Task: Update the home feature of the saved search to include washer/dryer hookup.
Action: Mouse moved to (379, 279)
Screenshot: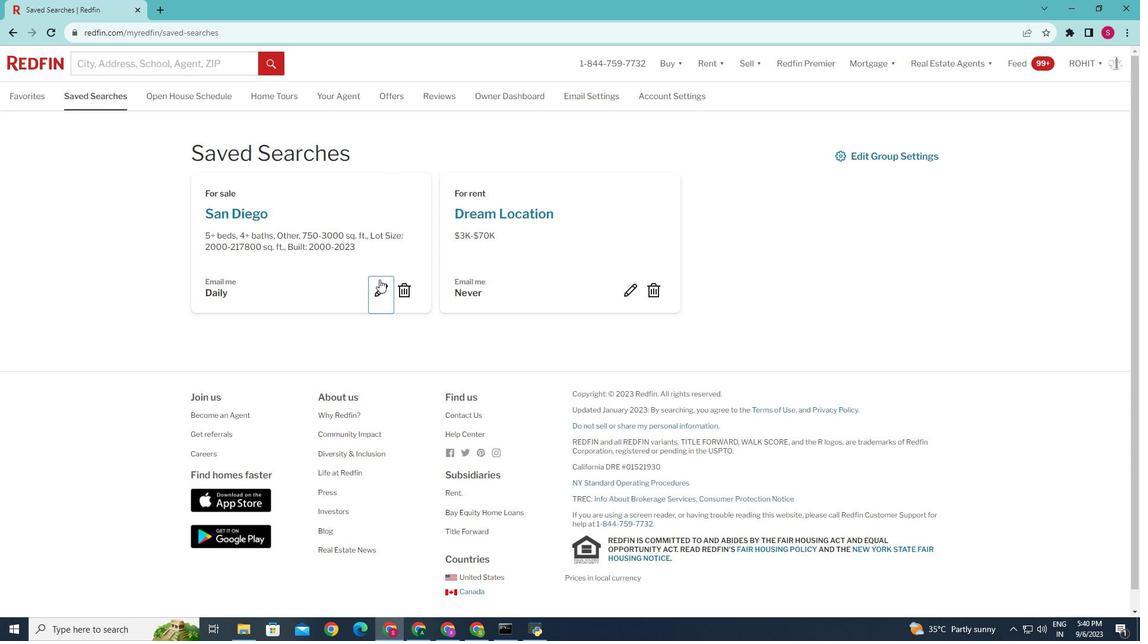 
Action: Mouse pressed left at (379, 279)
Screenshot: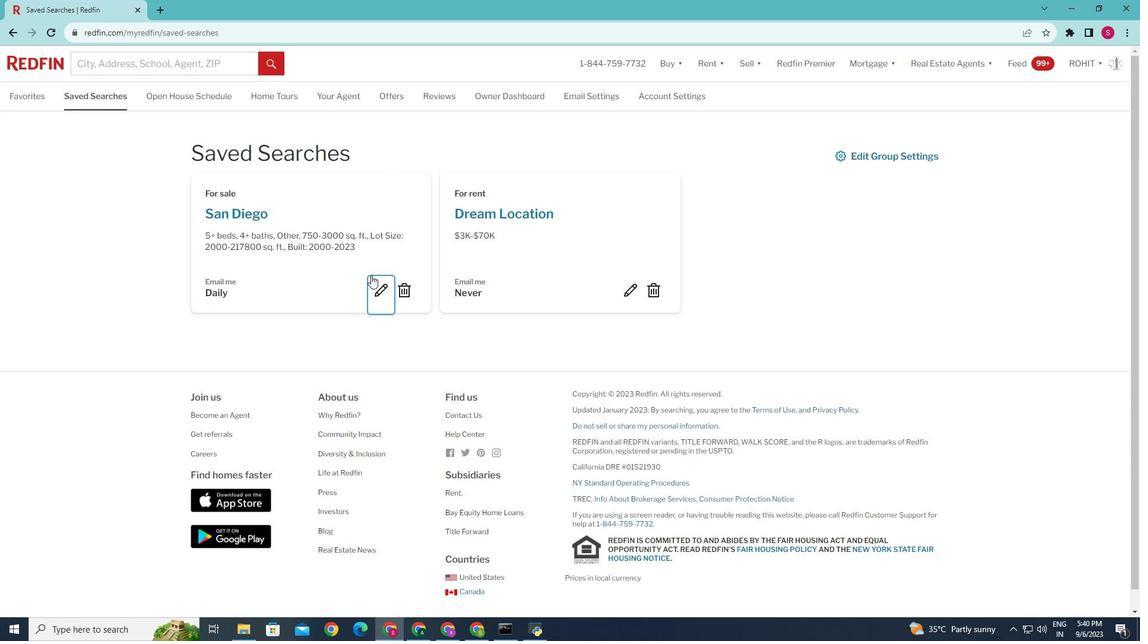 
Action: Mouse moved to (569, 317)
Screenshot: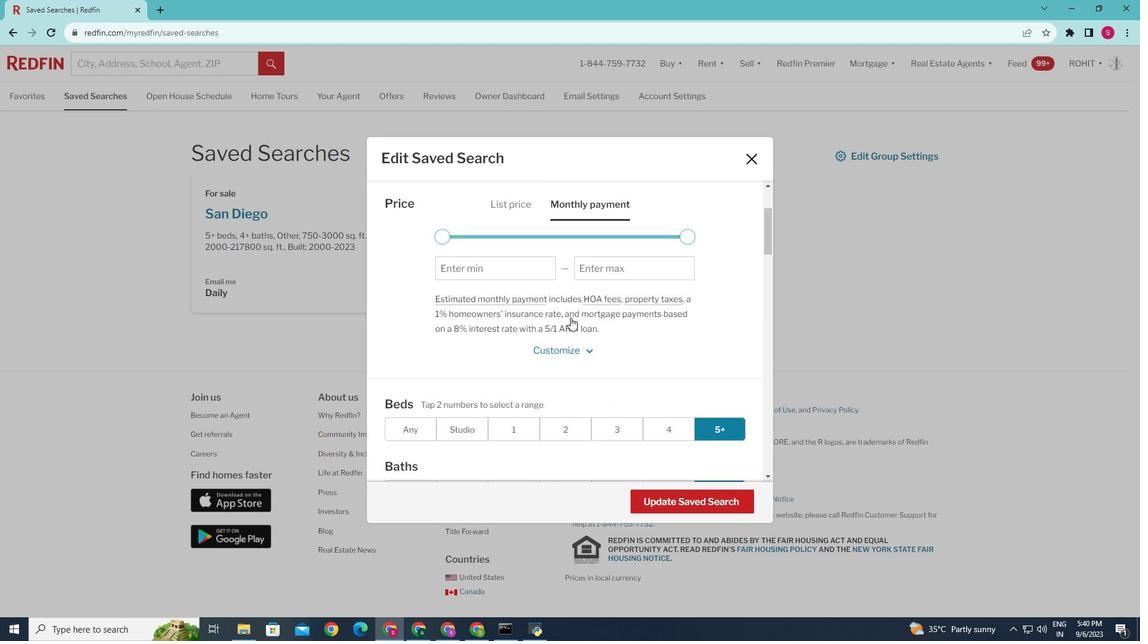 
Action: Mouse scrolled (569, 317) with delta (0, 0)
Screenshot: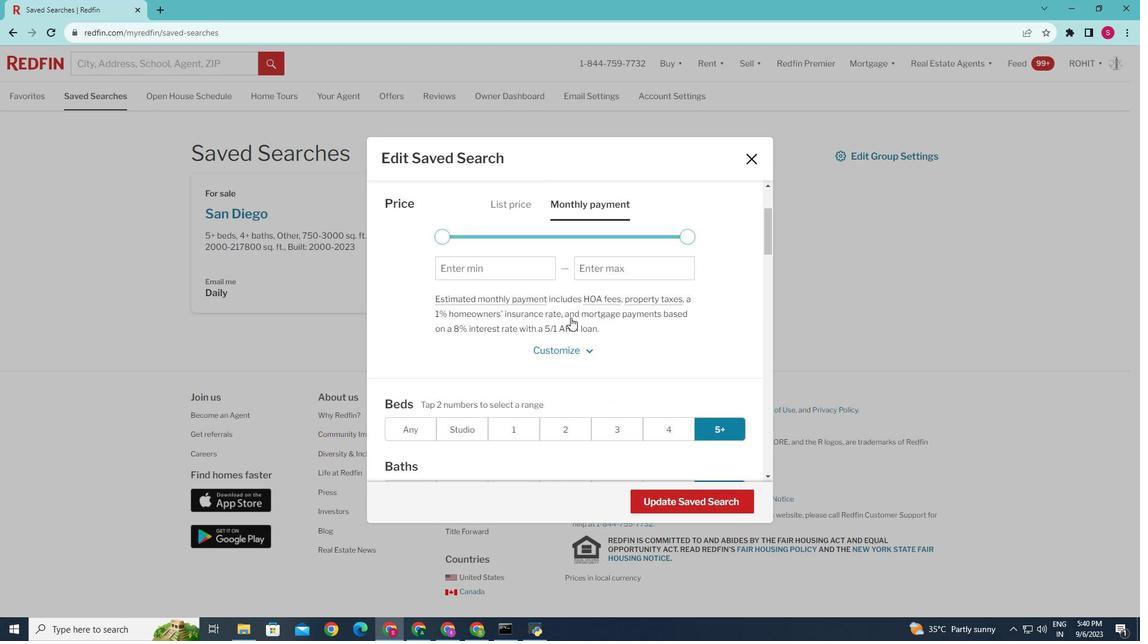 
Action: Mouse moved to (570, 317)
Screenshot: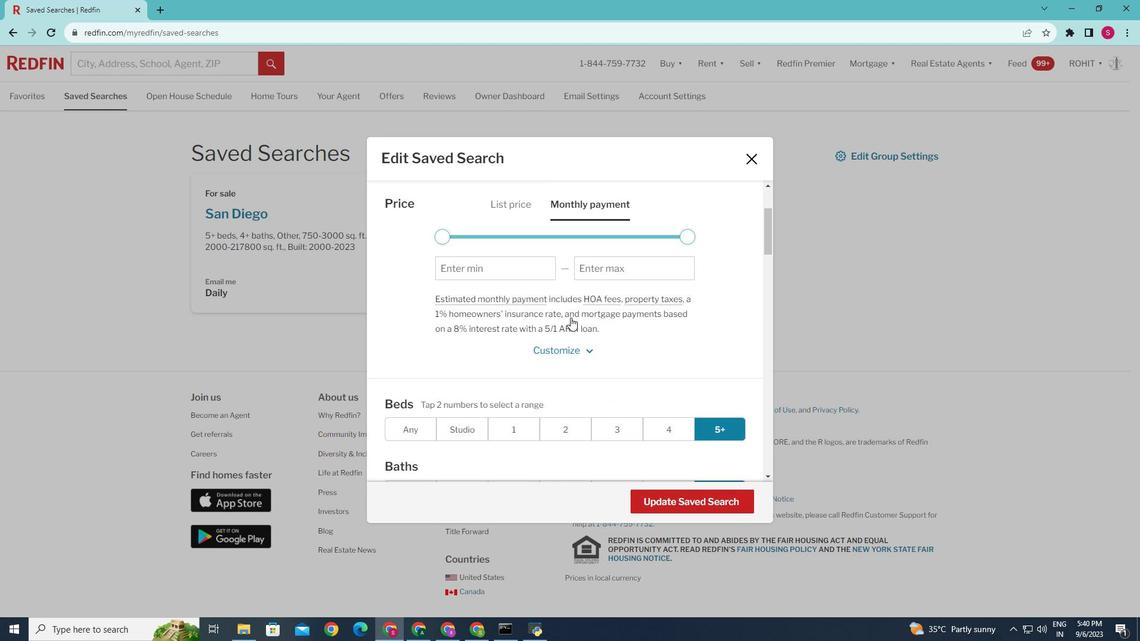 
Action: Mouse scrolled (570, 317) with delta (0, 0)
Screenshot: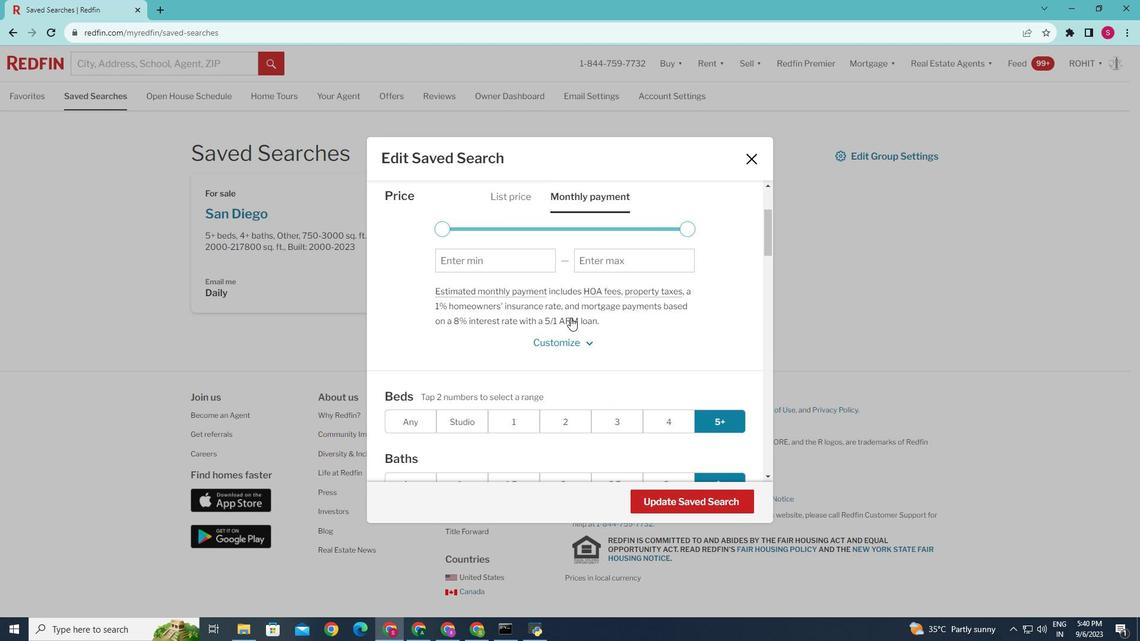 
Action: Mouse scrolled (570, 317) with delta (0, 0)
Screenshot: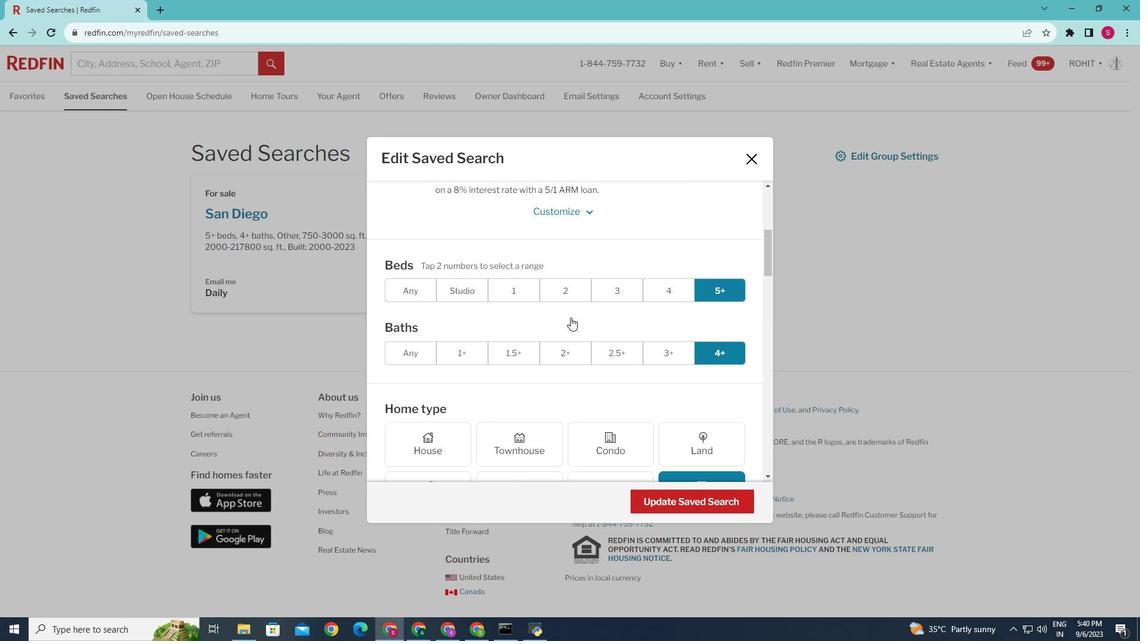 
Action: Mouse scrolled (570, 317) with delta (0, 0)
Screenshot: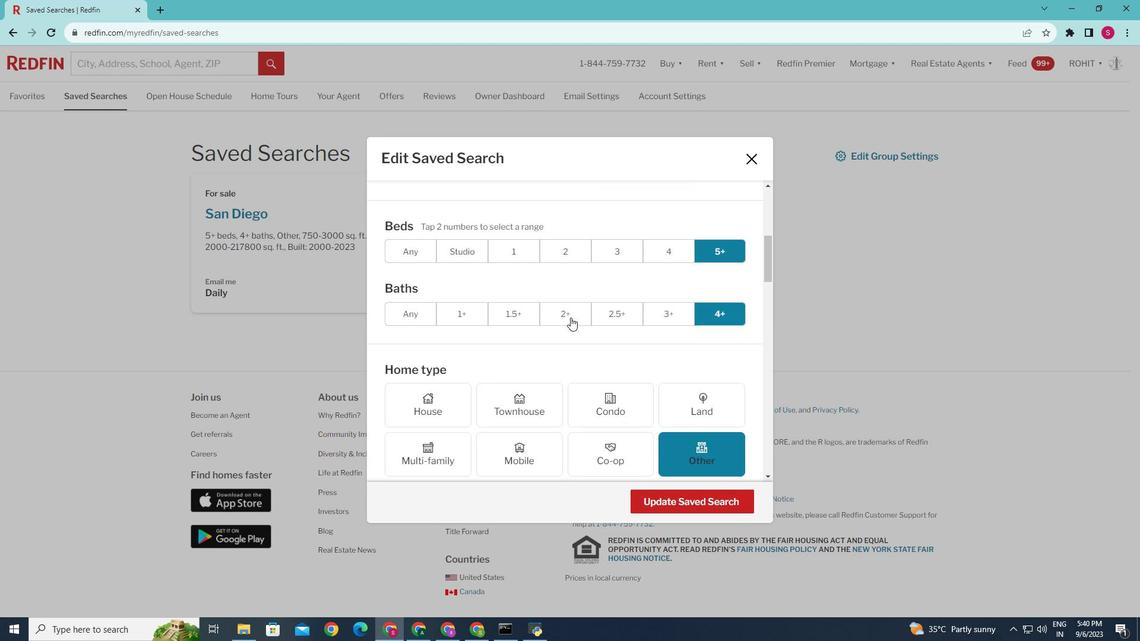 
Action: Mouse scrolled (570, 317) with delta (0, 0)
Screenshot: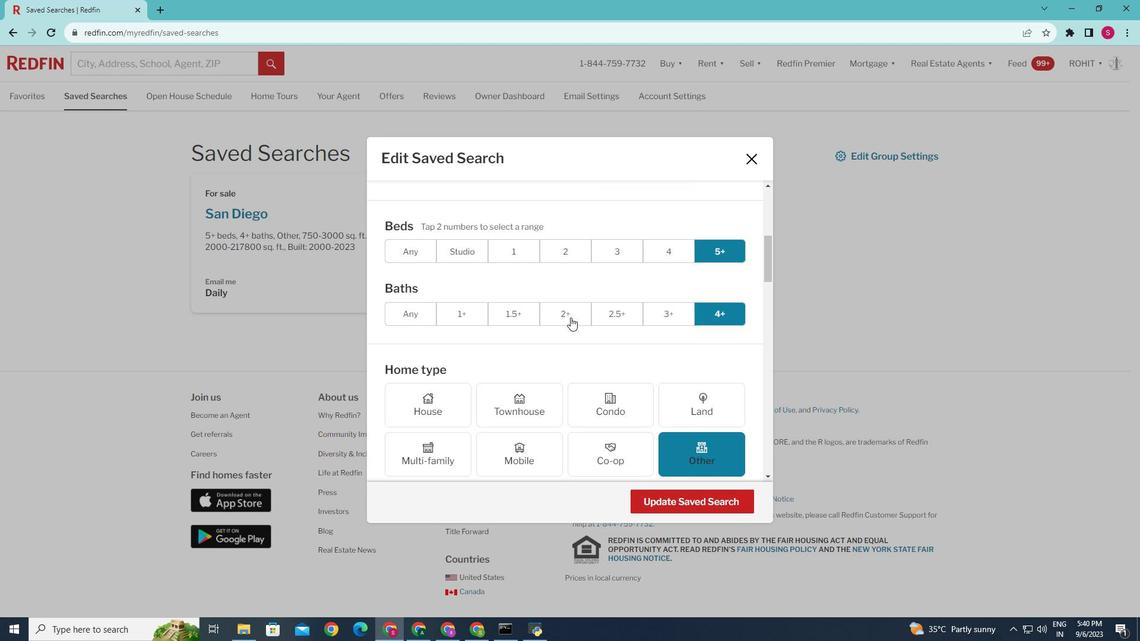 
Action: Mouse scrolled (570, 317) with delta (0, 0)
Screenshot: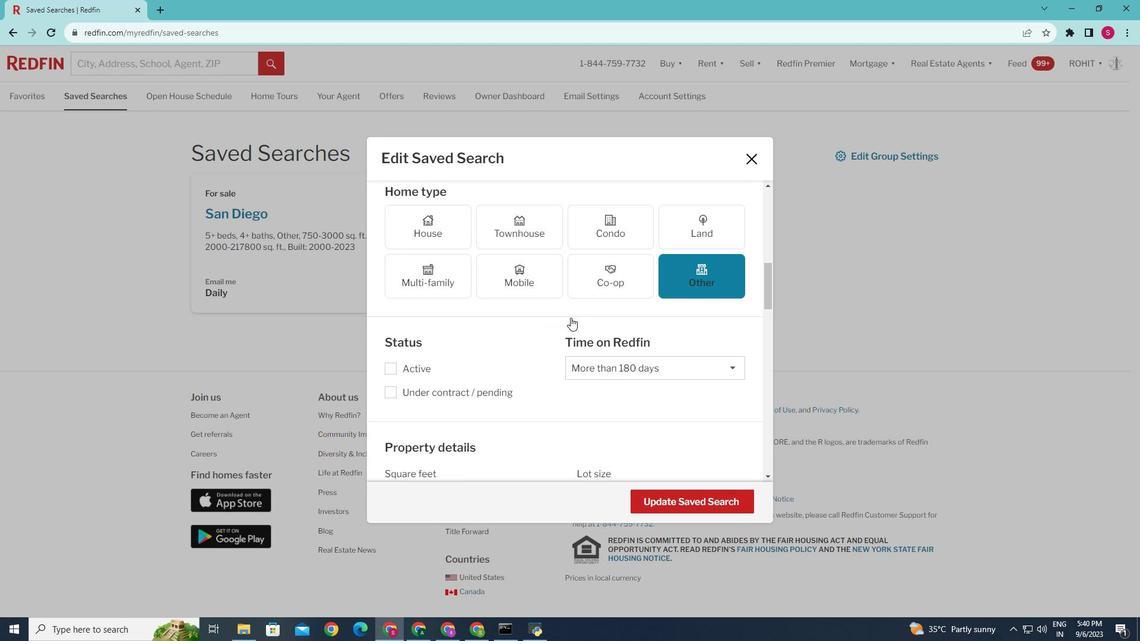 
Action: Mouse scrolled (570, 317) with delta (0, 0)
Screenshot: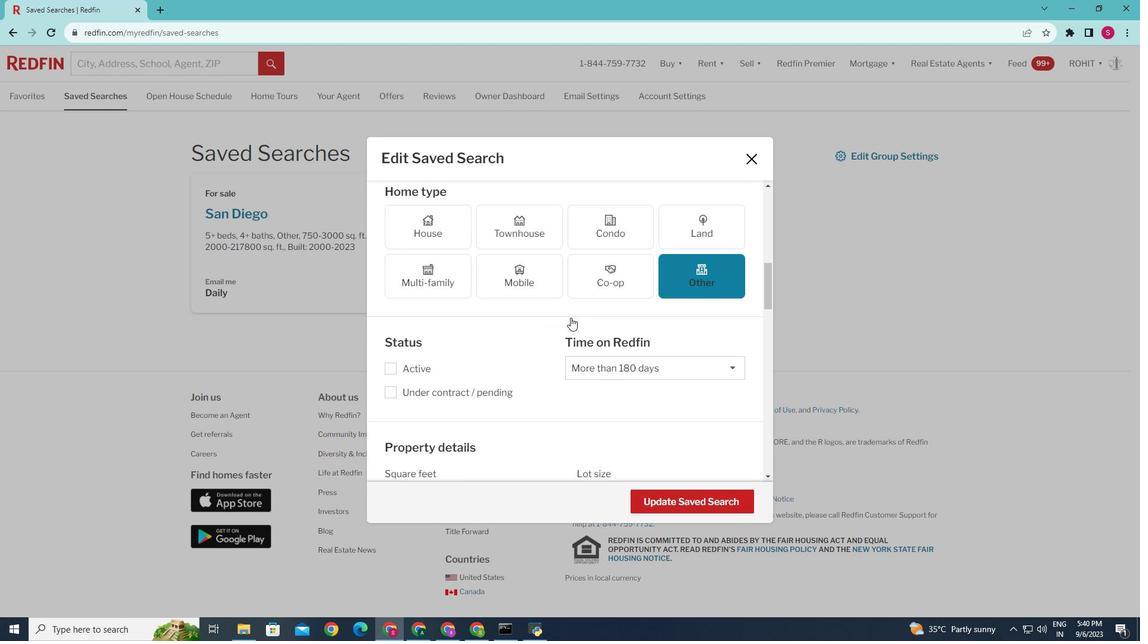 
Action: Mouse scrolled (570, 317) with delta (0, 0)
Screenshot: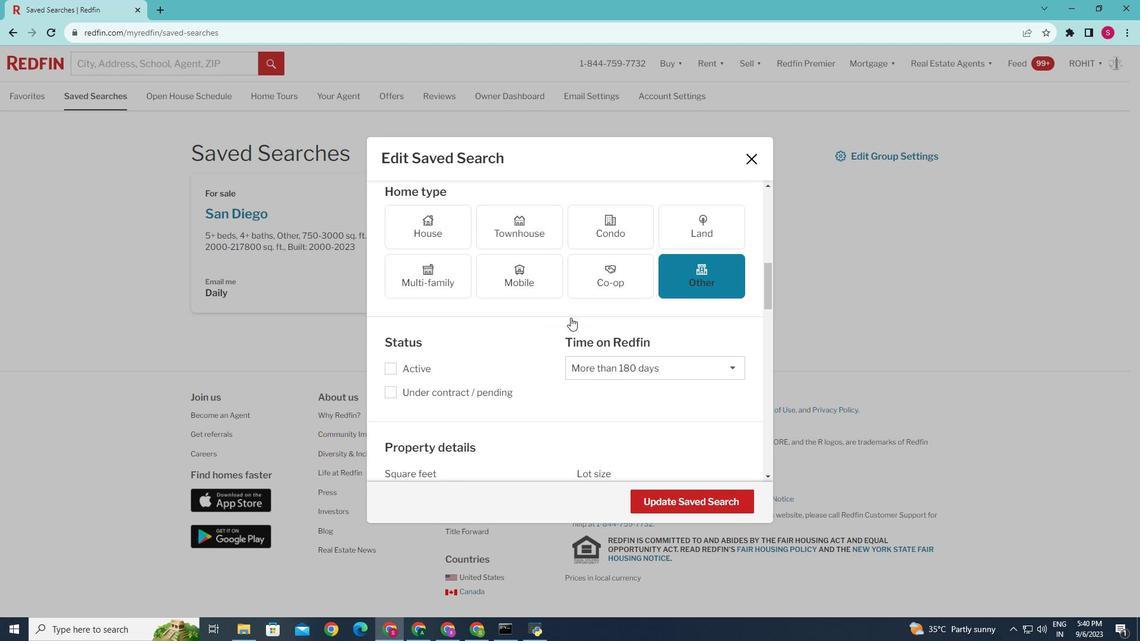 
Action: Mouse scrolled (570, 317) with delta (0, 0)
Screenshot: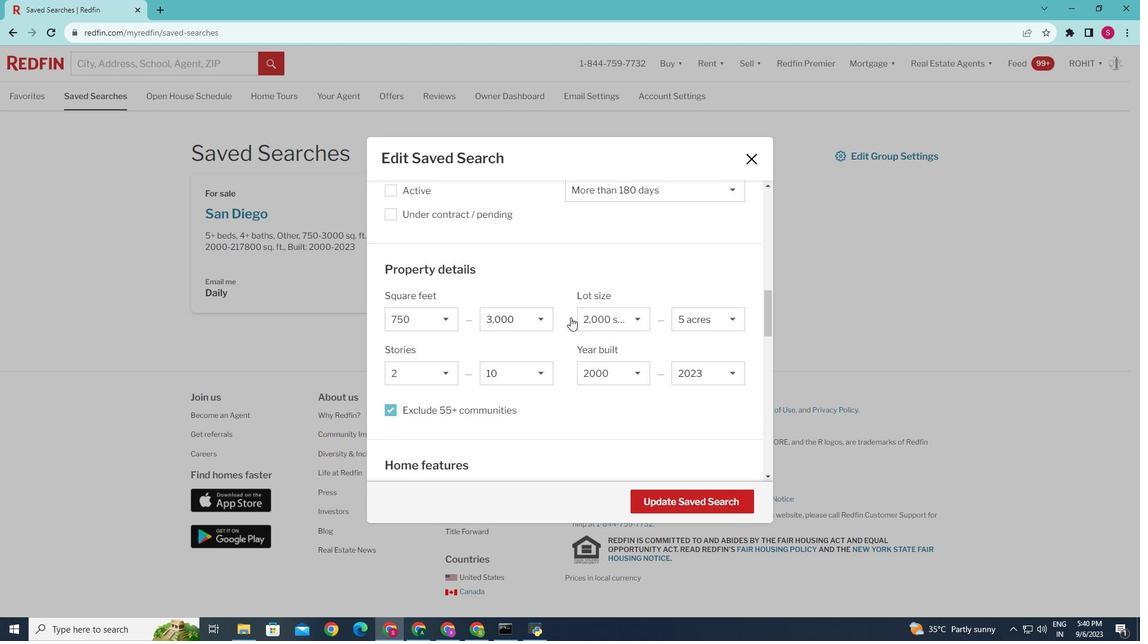
Action: Mouse scrolled (570, 317) with delta (0, 0)
Screenshot: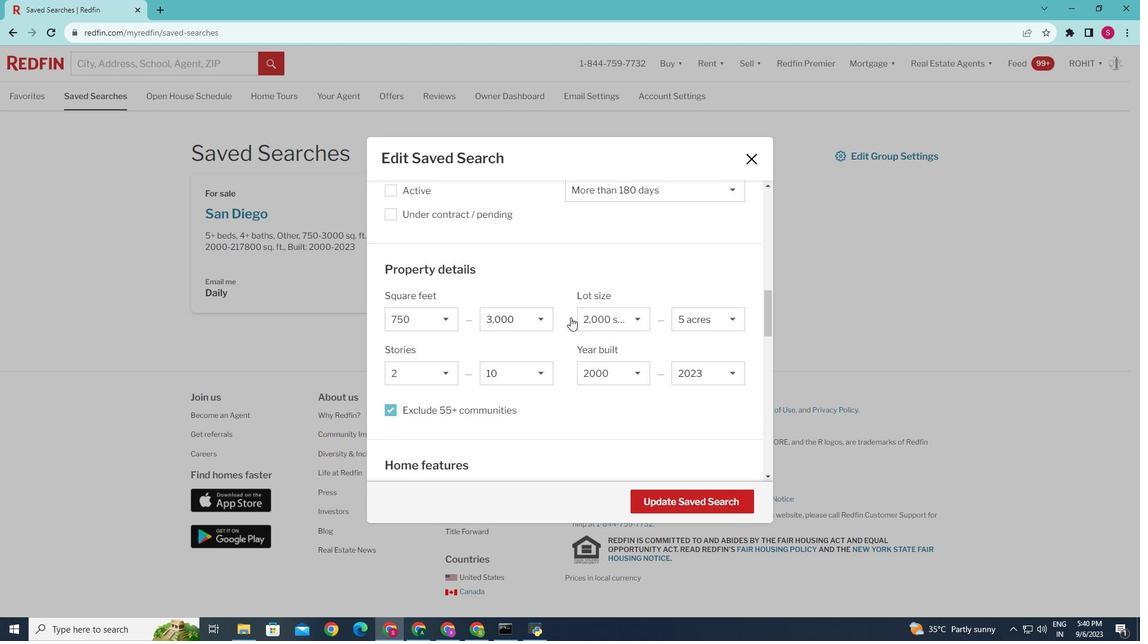 
Action: Mouse scrolled (570, 317) with delta (0, 0)
Screenshot: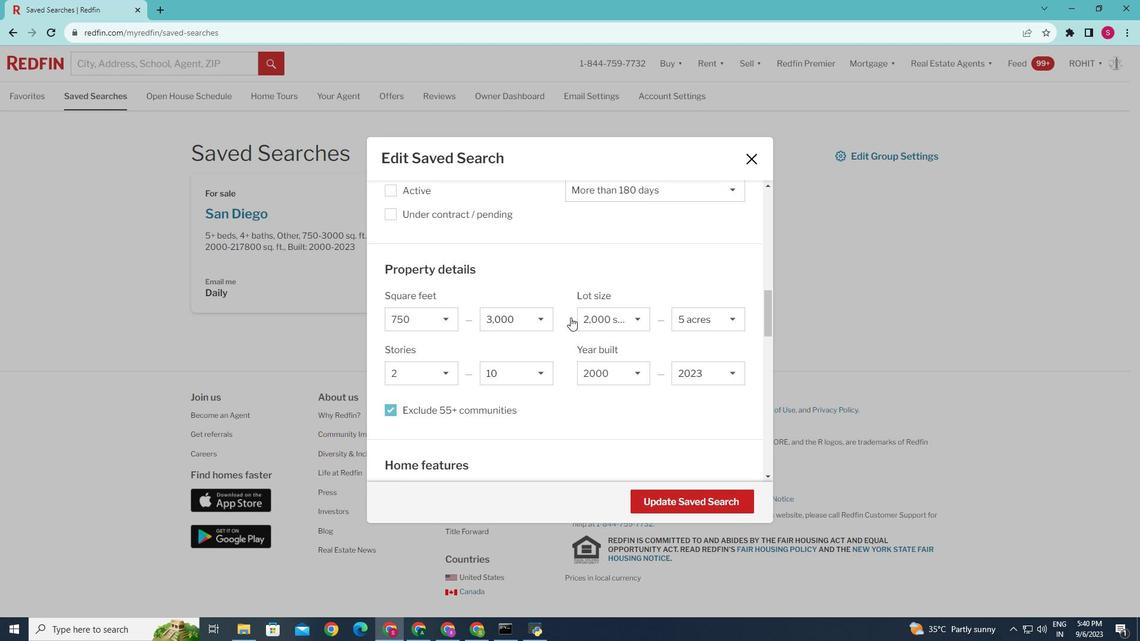 
Action: Mouse scrolled (570, 317) with delta (0, 0)
Screenshot: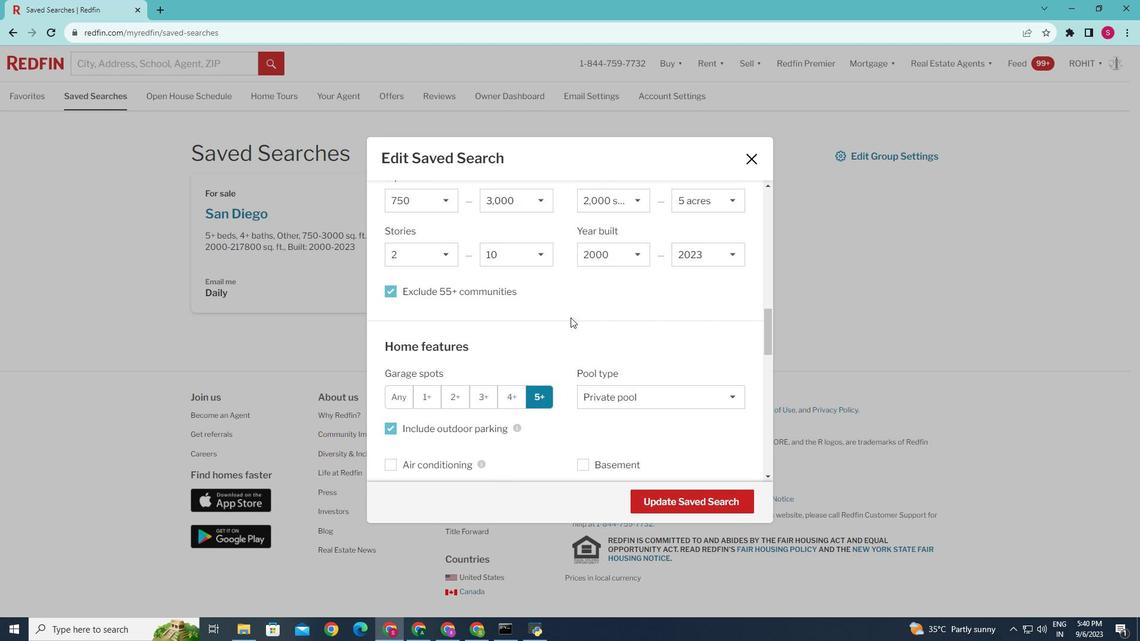 
Action: Mouse scrolled (570, 317) with delta (0, 0)
Screenshot: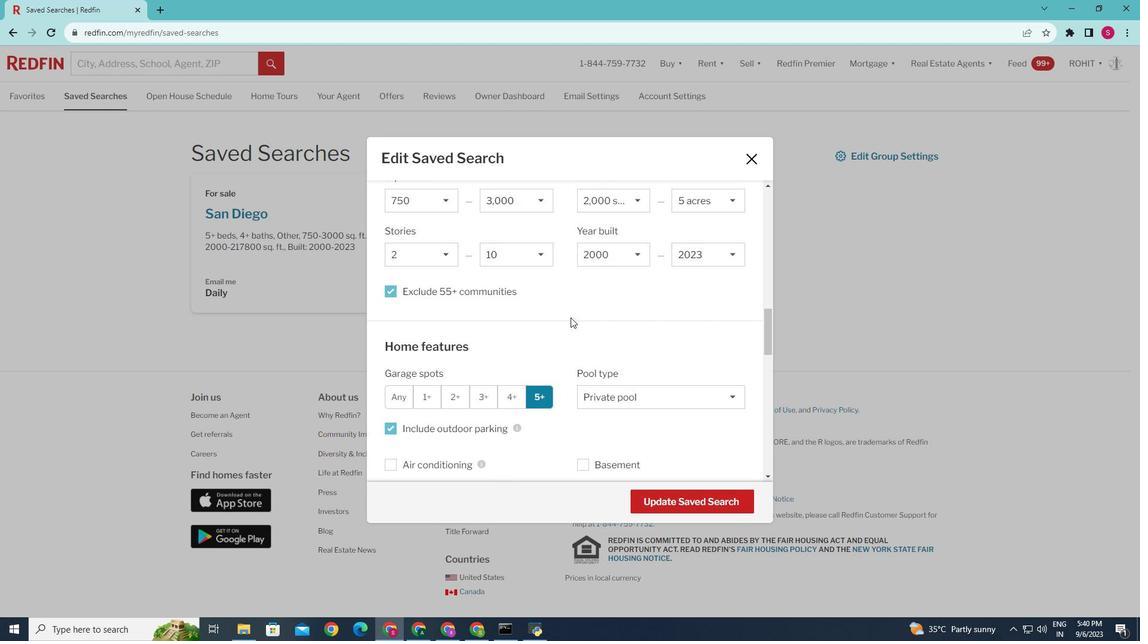 
Action: Mouse scrolled (570, 317) with delta (0, 0)
Screenshot: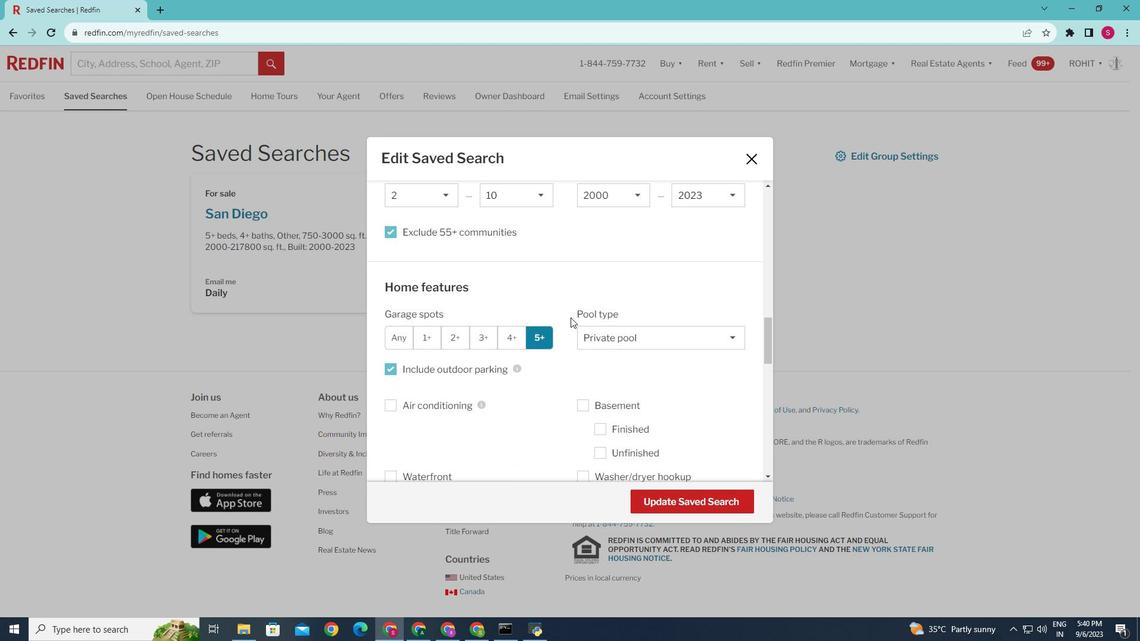 
Action: Mouse scrolled (570, 317) with delta (0, 0)
Screenshot: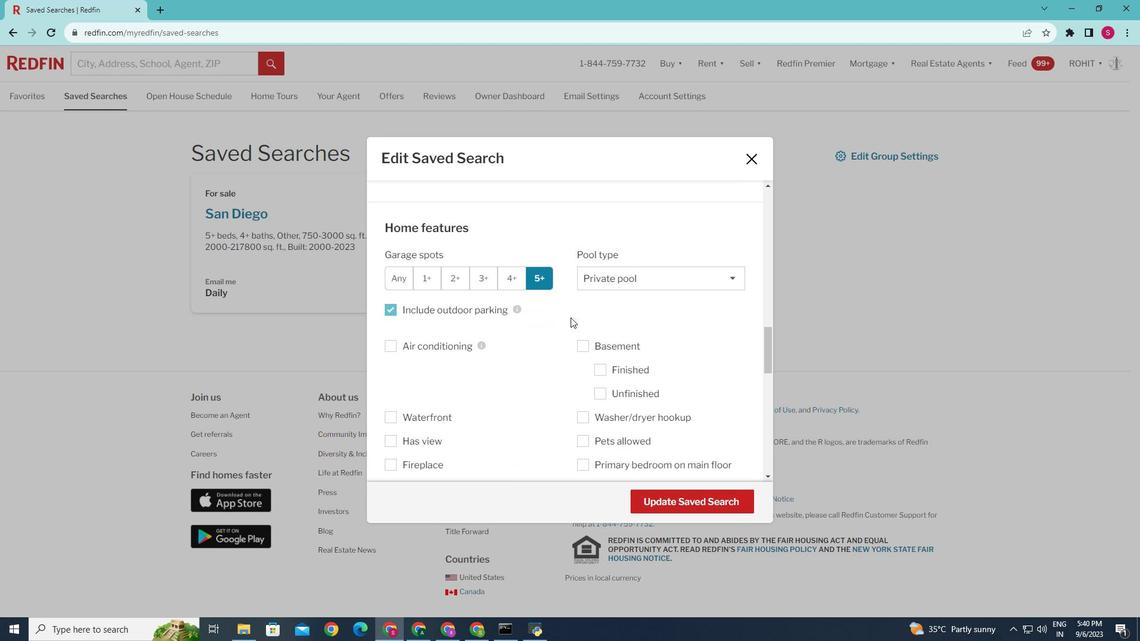 
Action: Mouse scrolled (570, 317) with delta (0, 0)
Screenshot: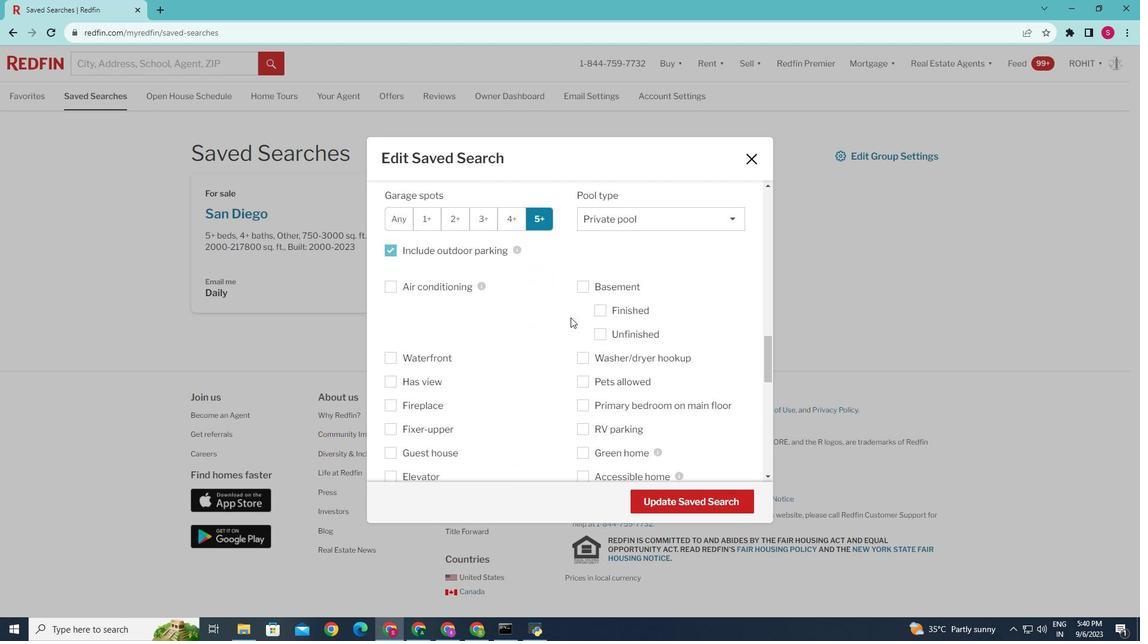 
Action: Mouse moved to (585, 355)
Screenshot: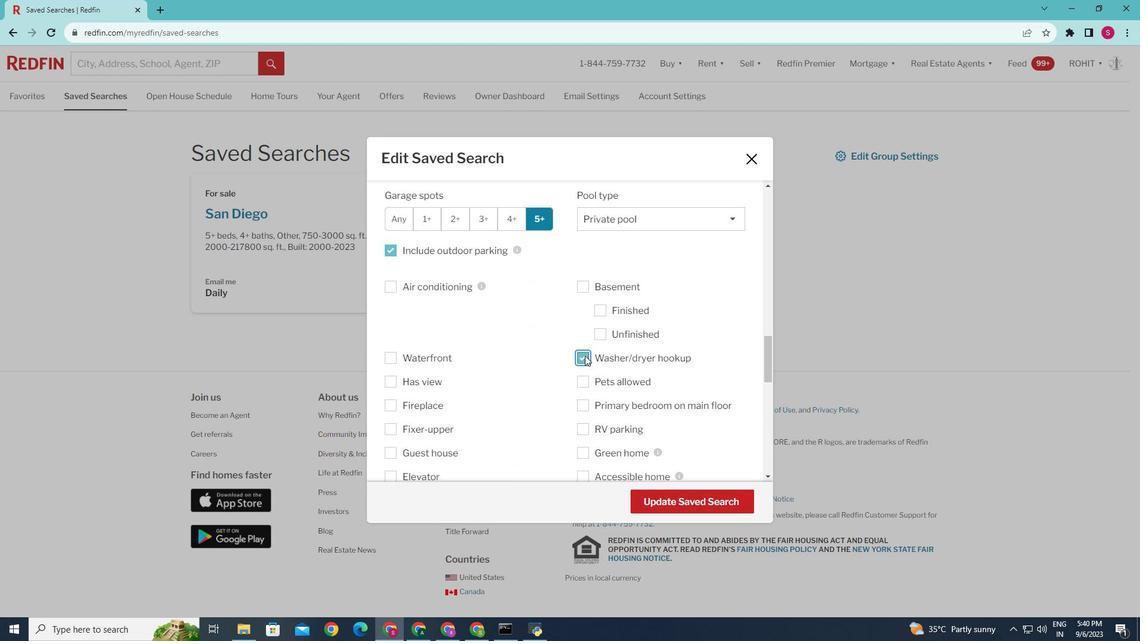 
Action: Mouse pressed left at (585, 355)
Screenshot: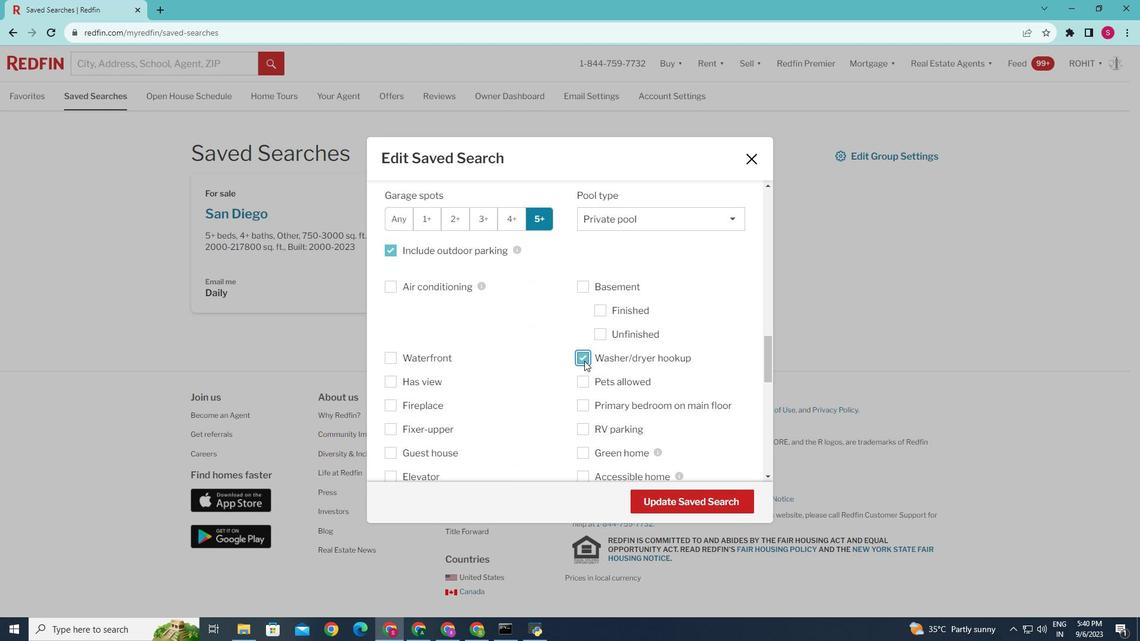 
Action: Mouse moved to (654, 501)
Screenshot: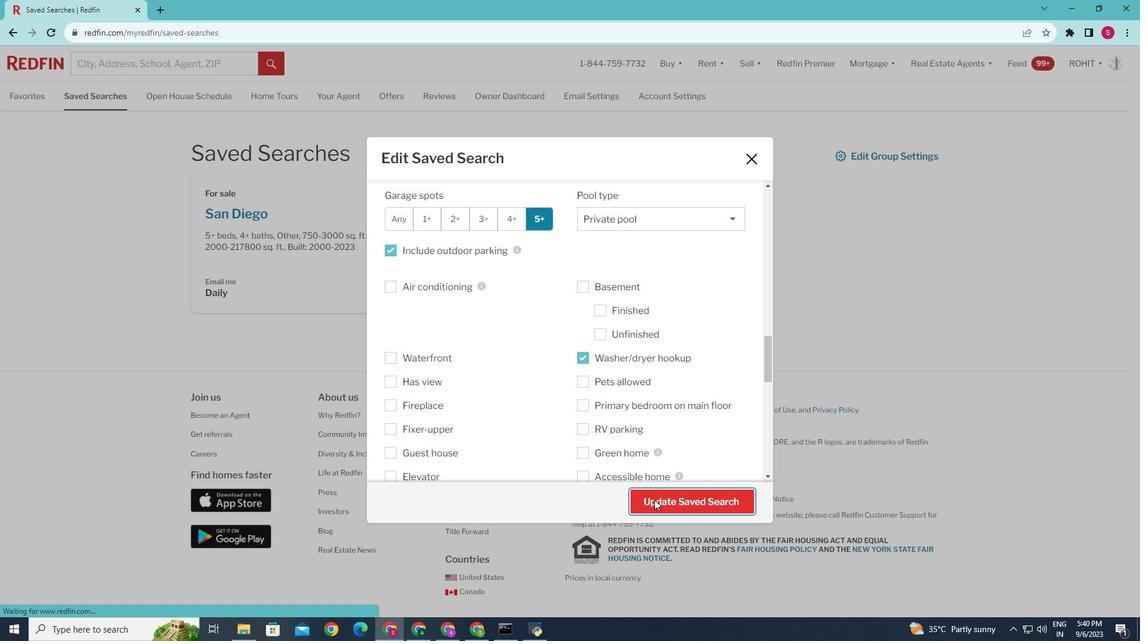 
Action: Mouse pressed left at (654, 501)
Screenshot: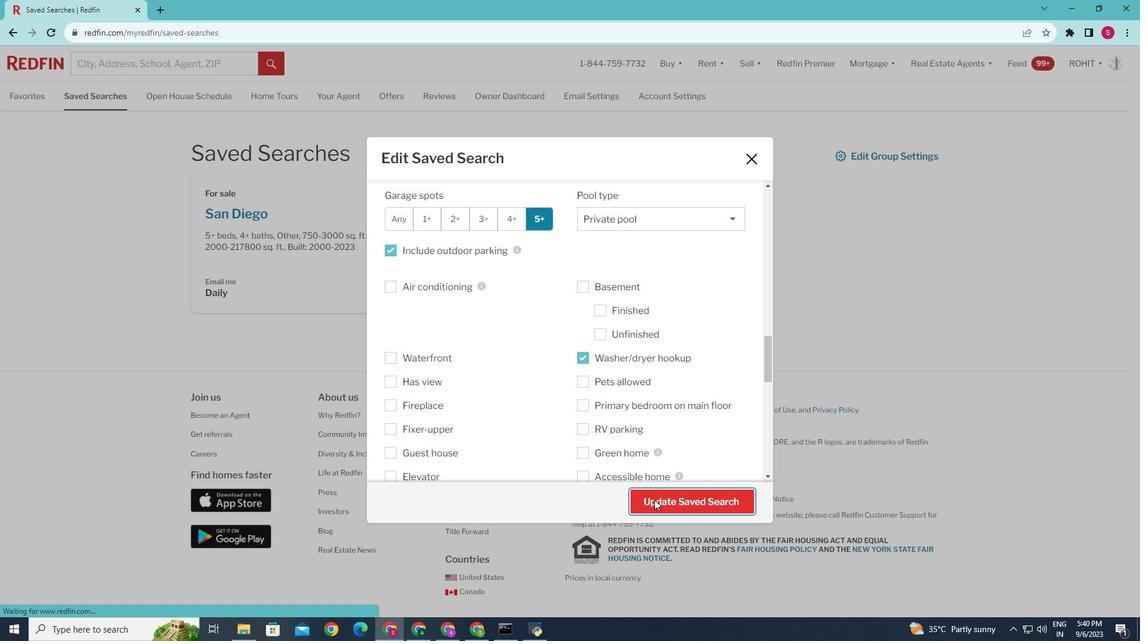 
Action: Mouse moved to (650, 496)
Screenshot: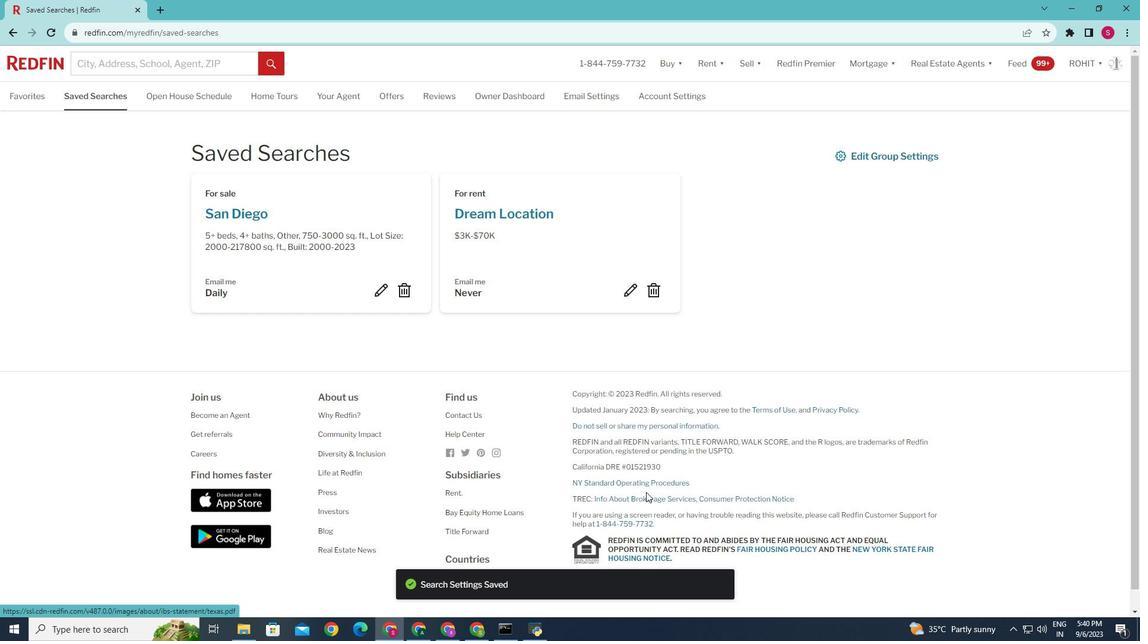 
